 Task: Add Triangle Background to Video "Movie C.mp4" and Play
Action: Mouse moved to (447, 131)
Screenshot: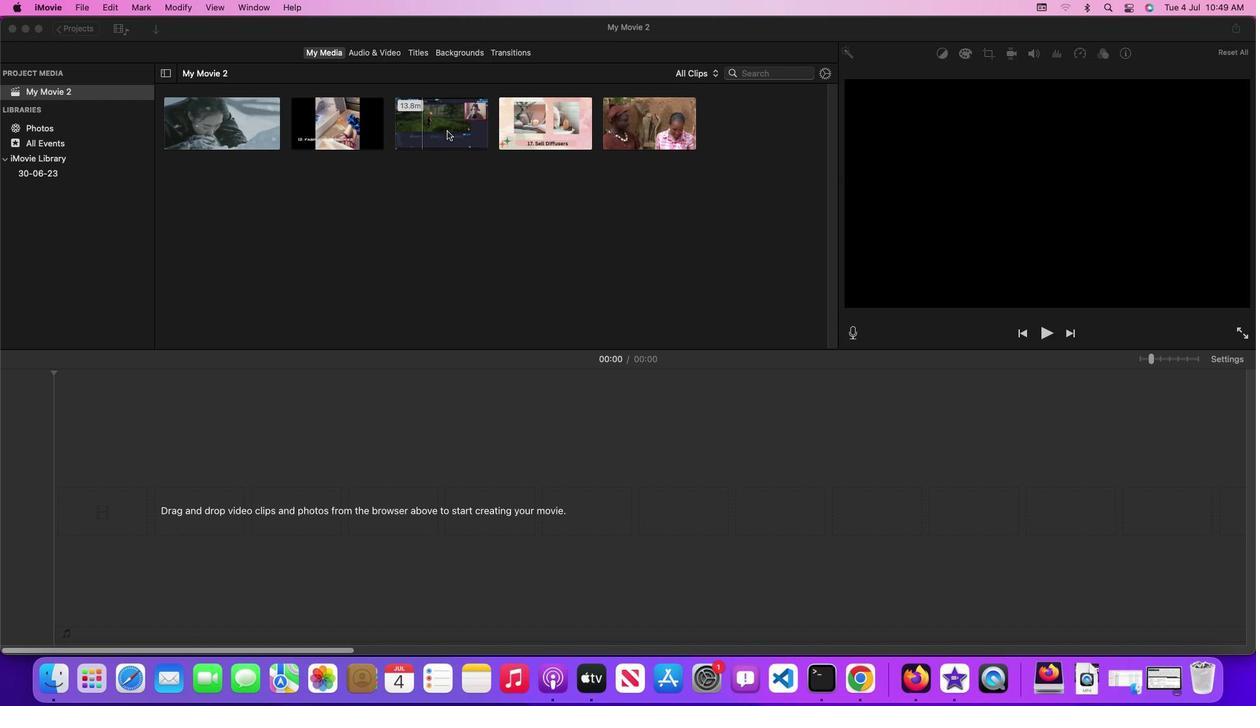 
Action: Mouse pressed left at (447, 131)
Screenshot: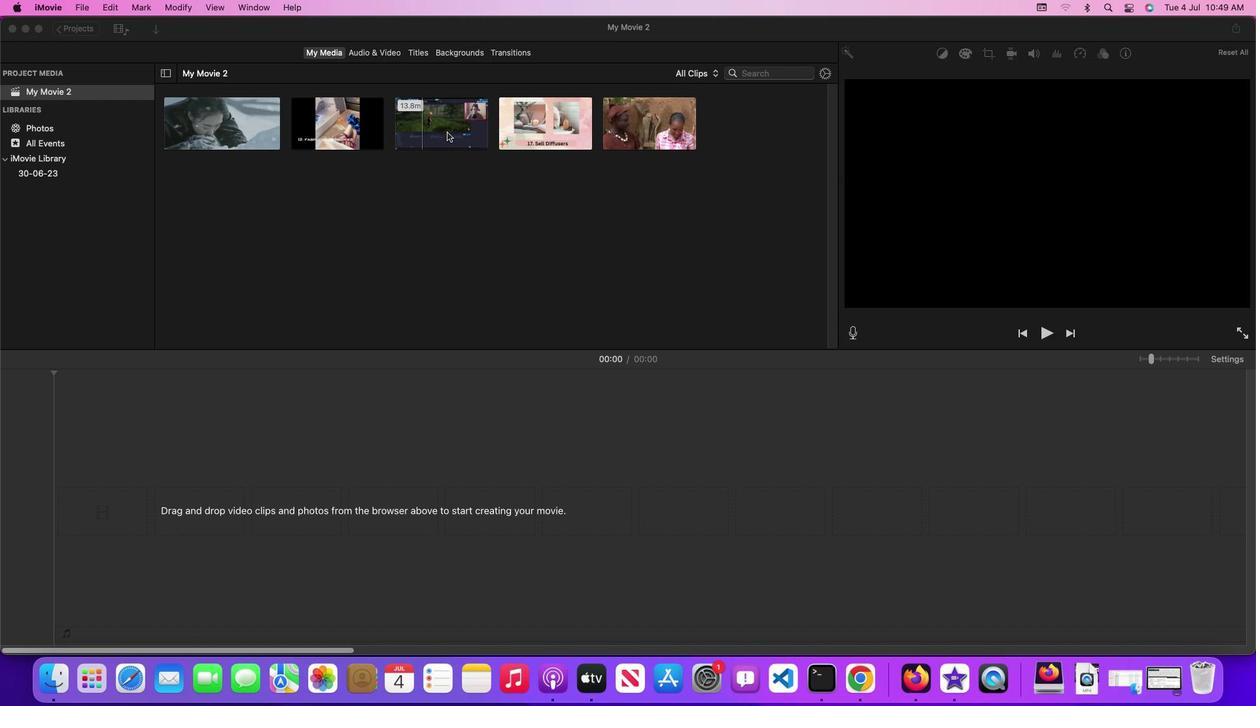 
Action: Mouse moved to (463, 54)
Screenshot: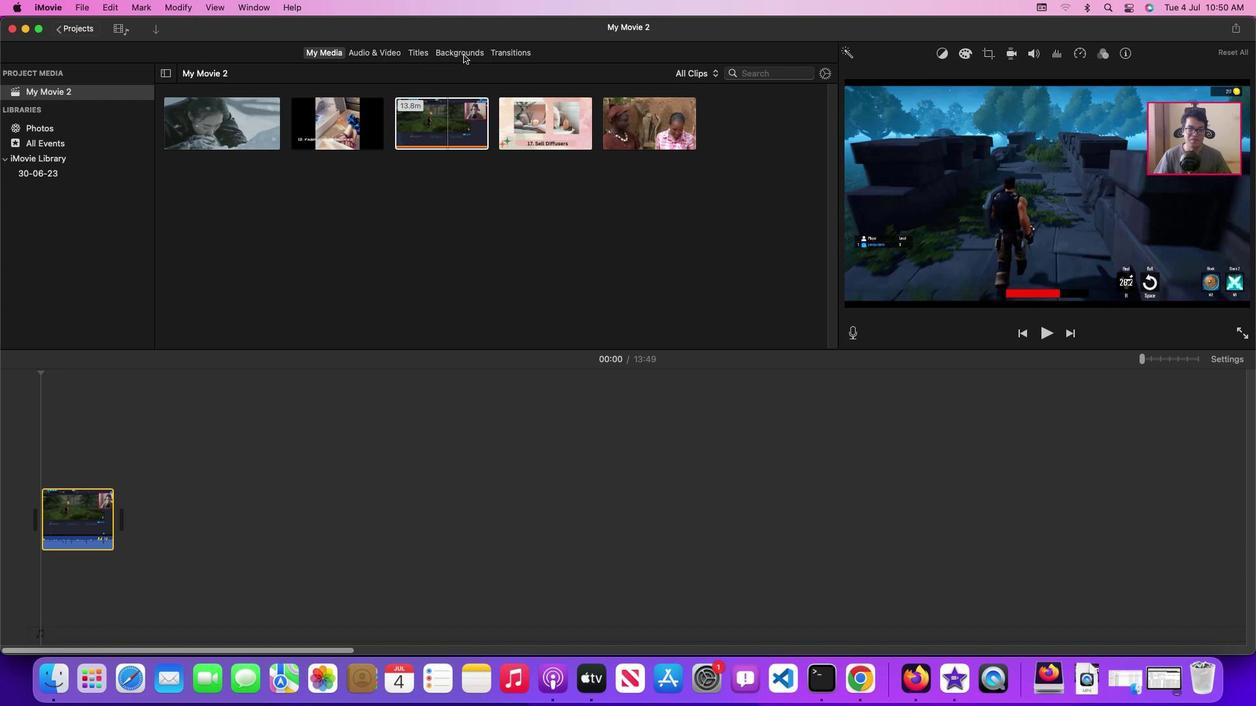 
Action: Mouse pressed left at (463, 54)
Screenshot: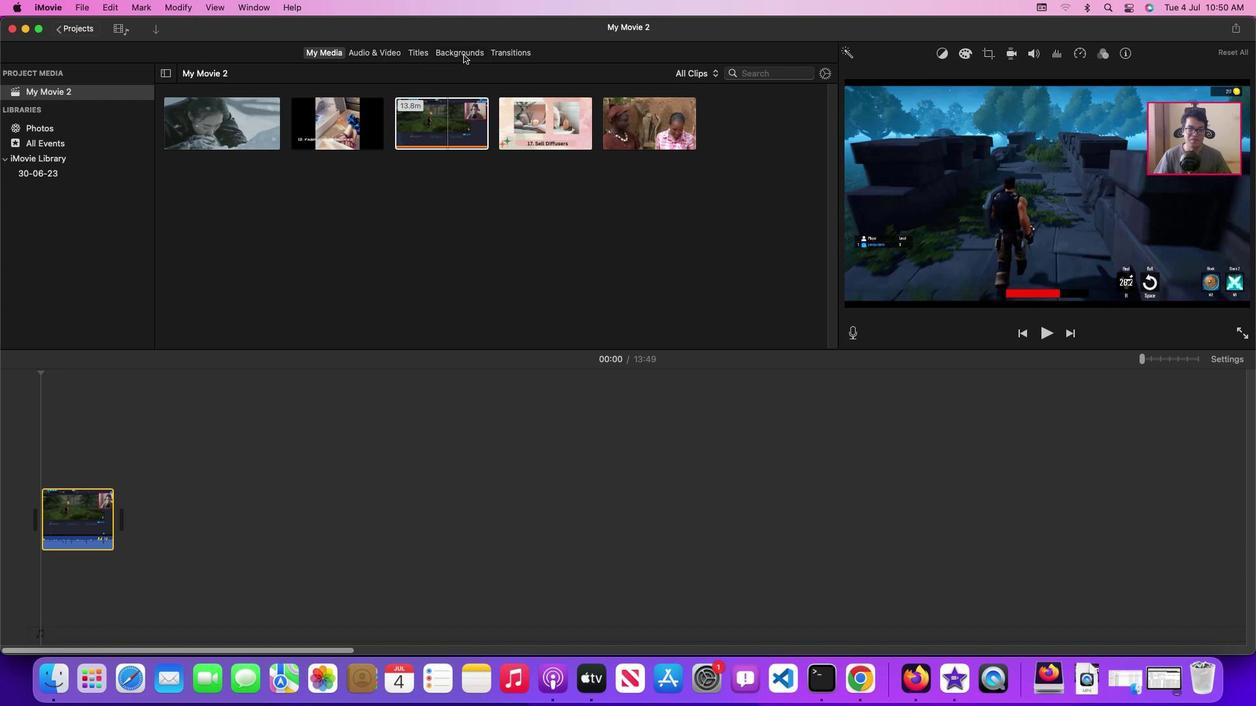 
Action: Mouse moved to (630, 174)
Screenshot: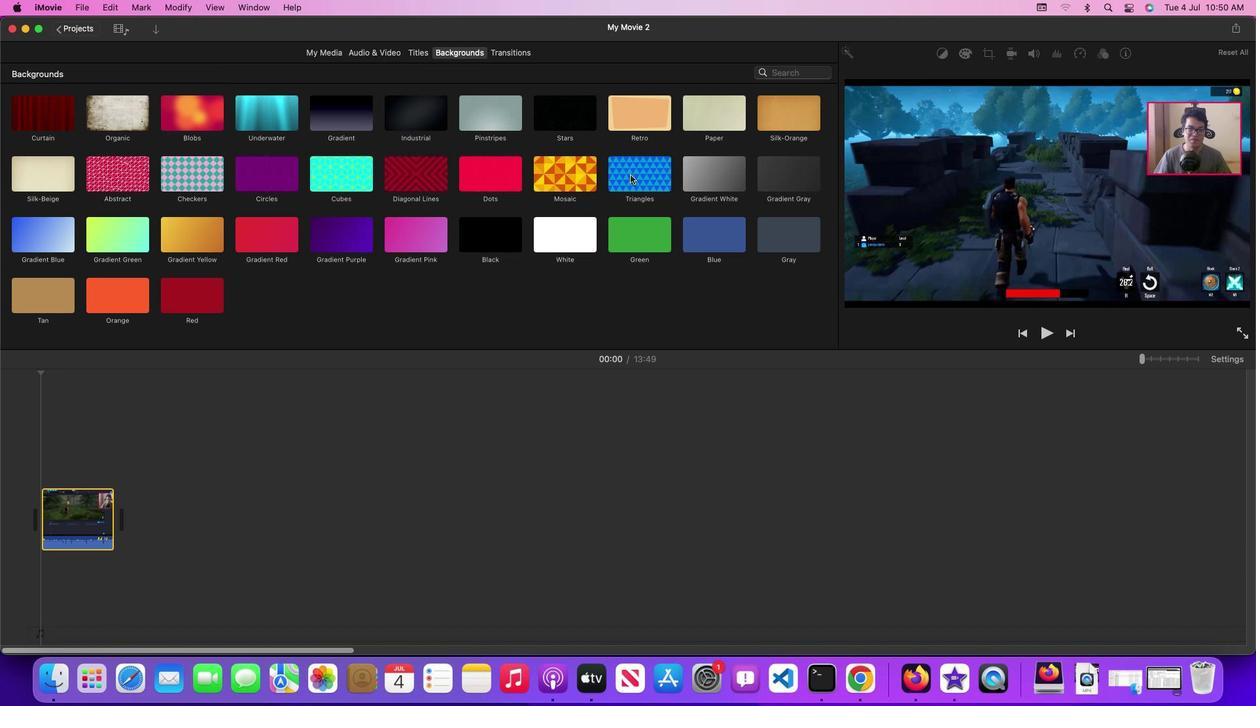 
Action: Mouse pressed left at (630, 174)
Screenshot: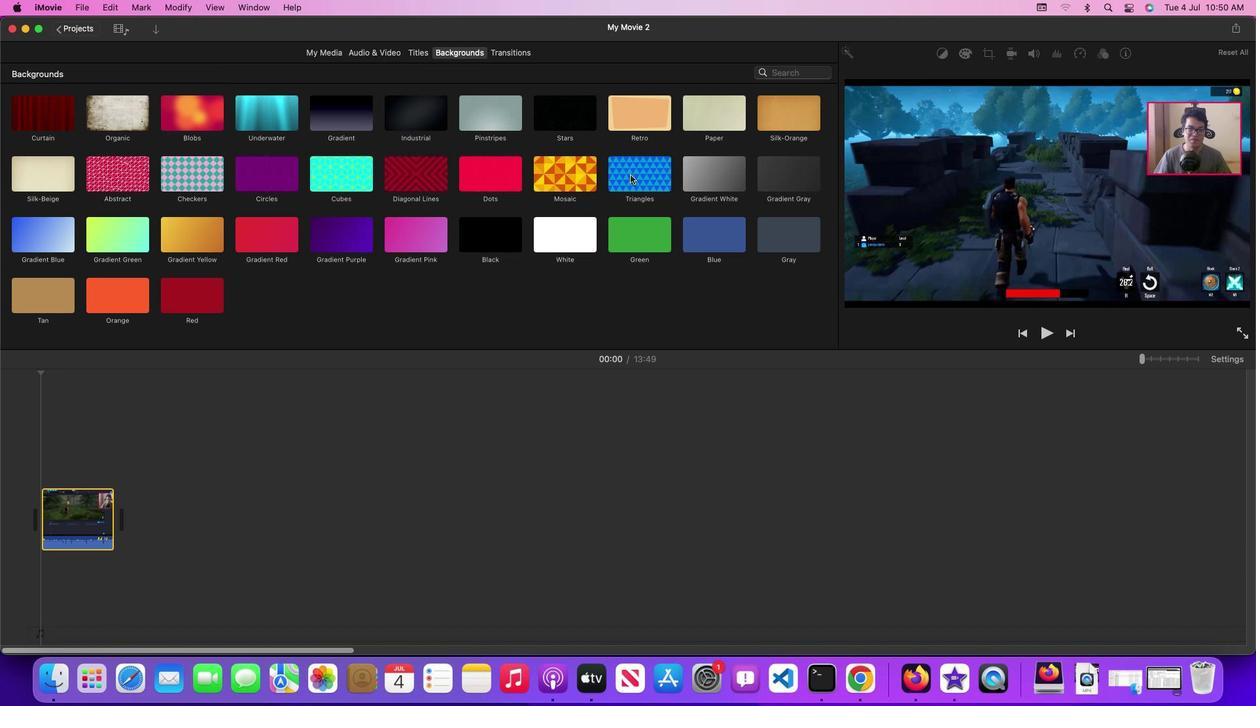 
Action: Mouse moved to (171, 521)
Screenshot: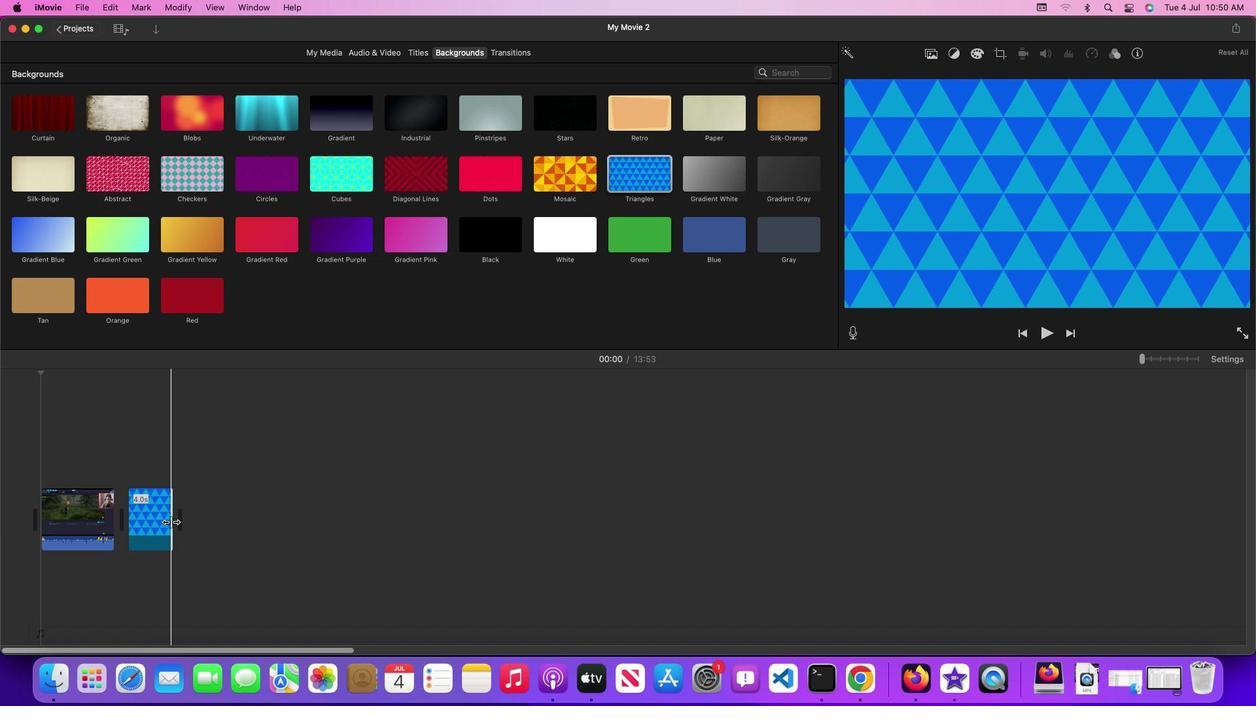 
Action: Mouse pressed left at (171, 521)
Screenshot: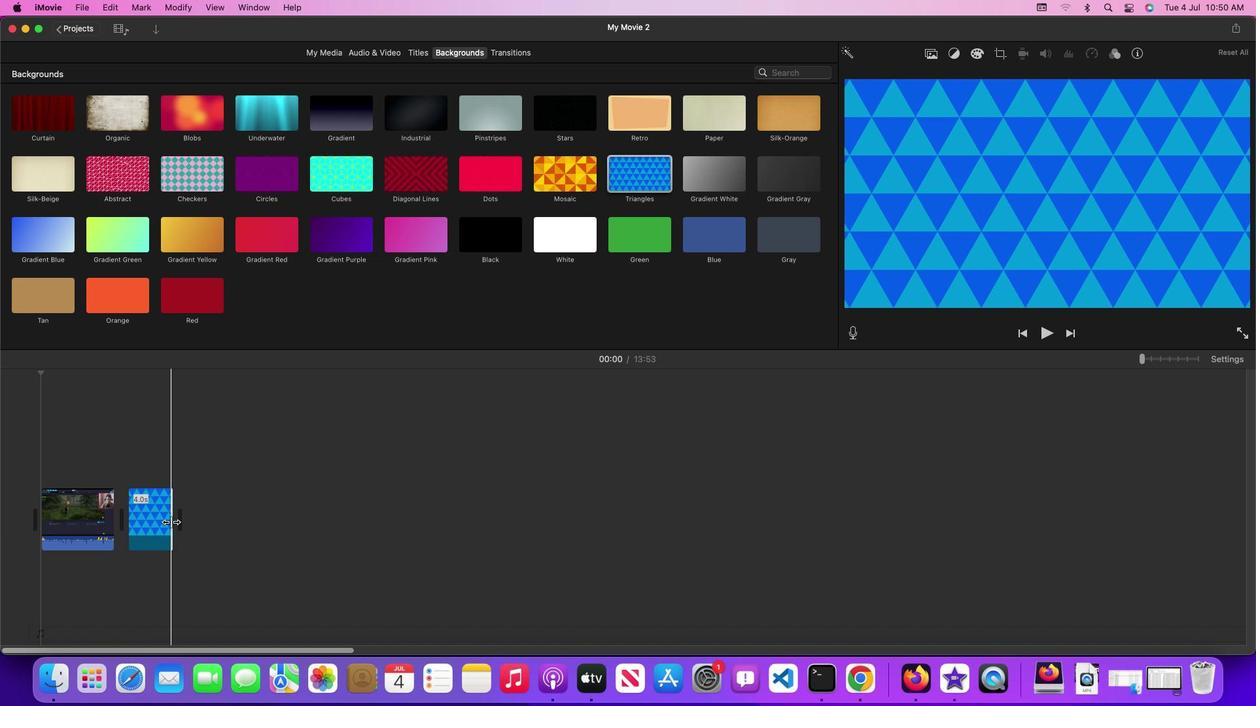 
Action: Mouse moved to (198, 519)
Screenshot: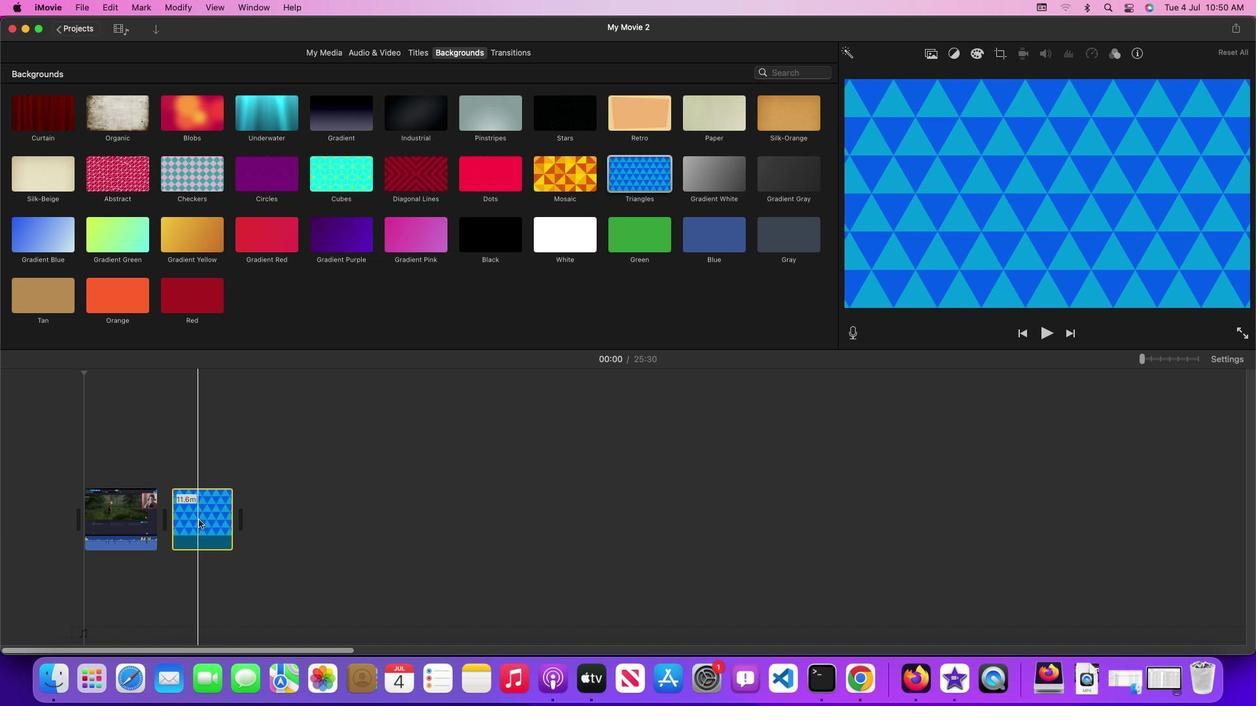 
Action: Mouse pressed left at (198, 519)
Screenshot: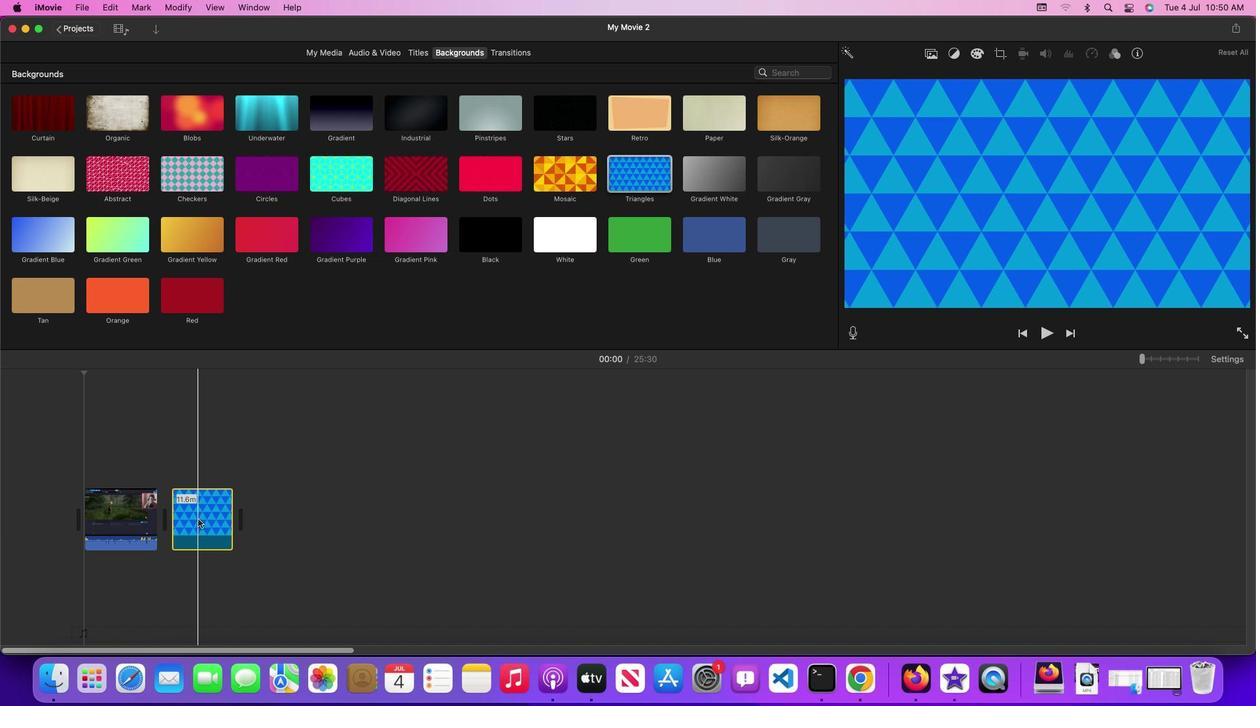 
Action: Mouse moved to (119, 500)
Screenshot: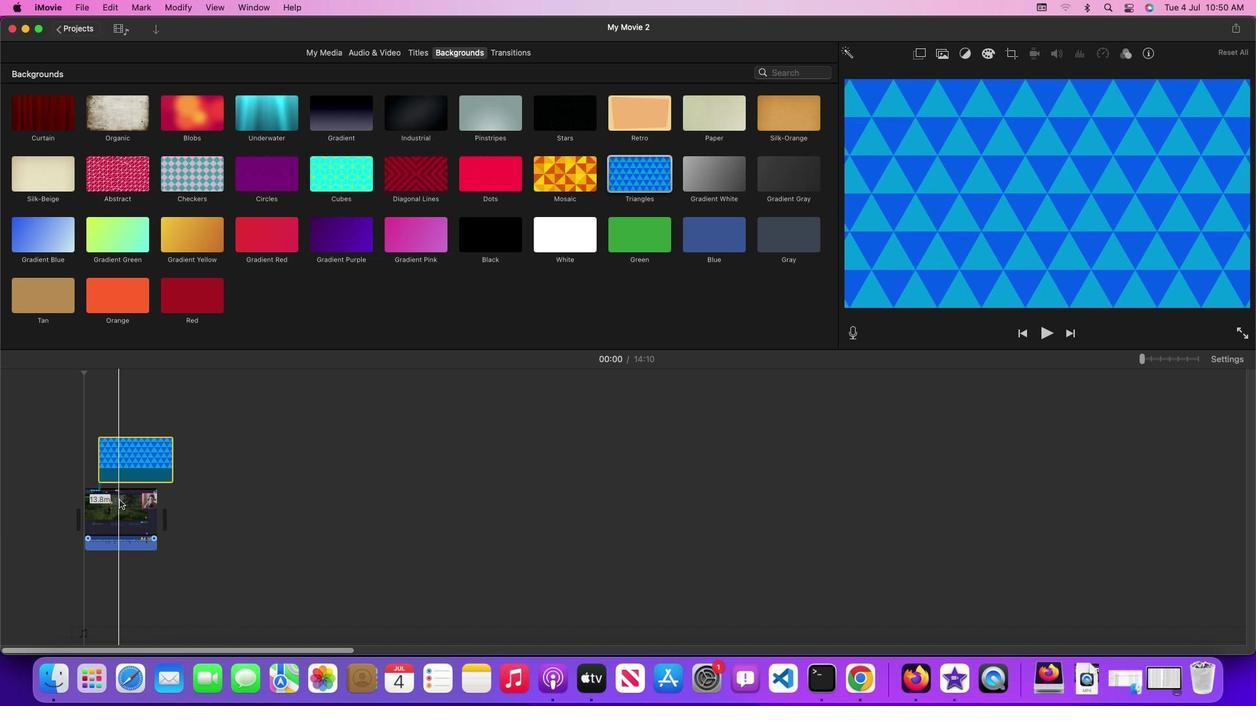 
Action: Mouse pressed left at (119, 500)
Screenshot: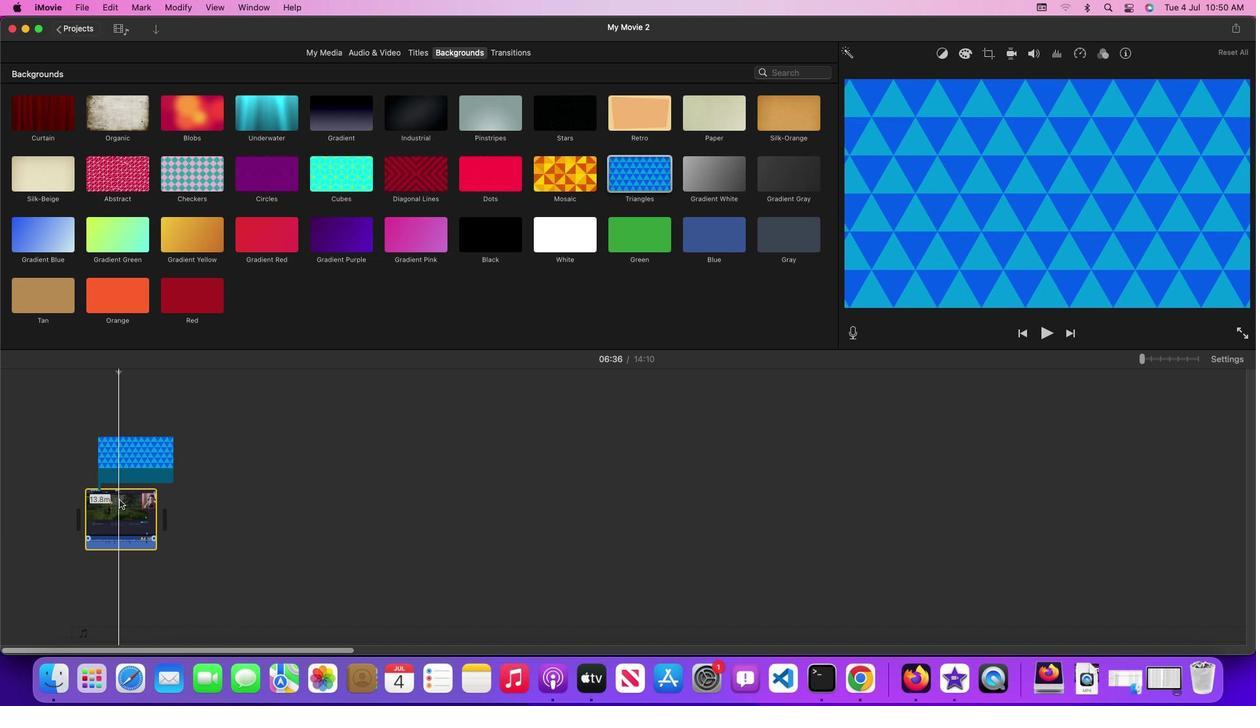 
Action: Mouse moved to (140, 462)
Screenshot: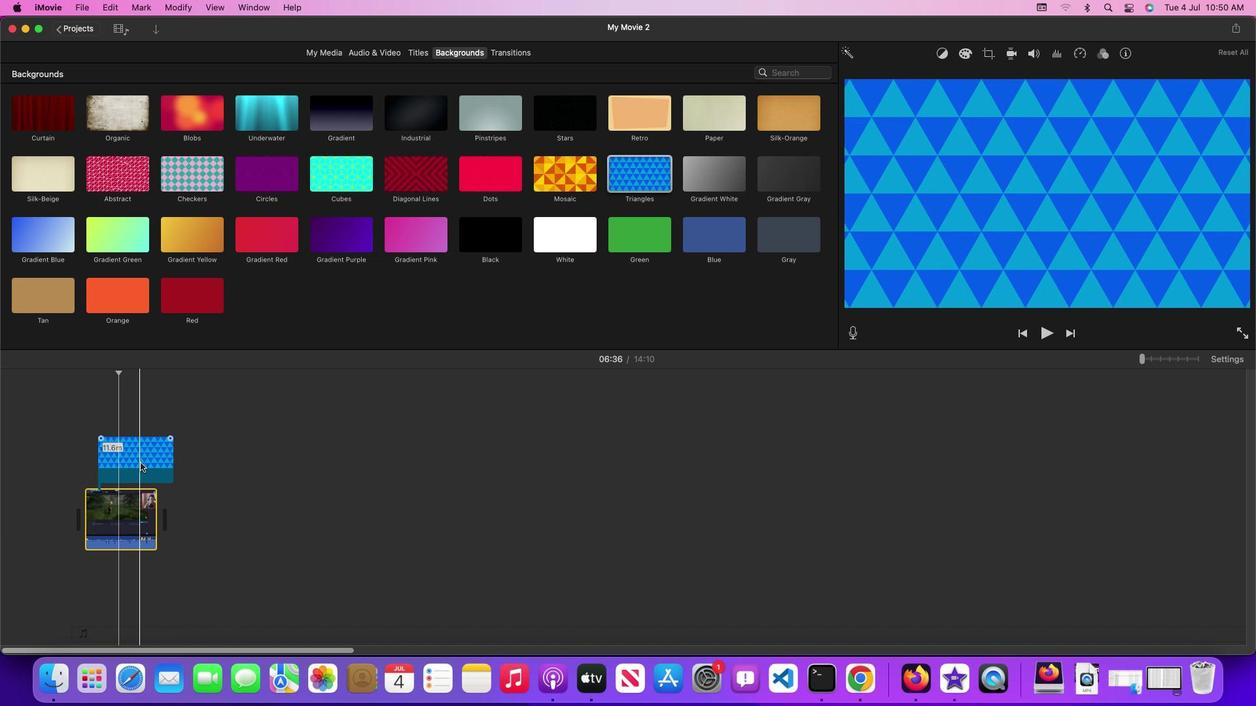 
Action: Mouse pressed left at (140, 462)
Screenshot: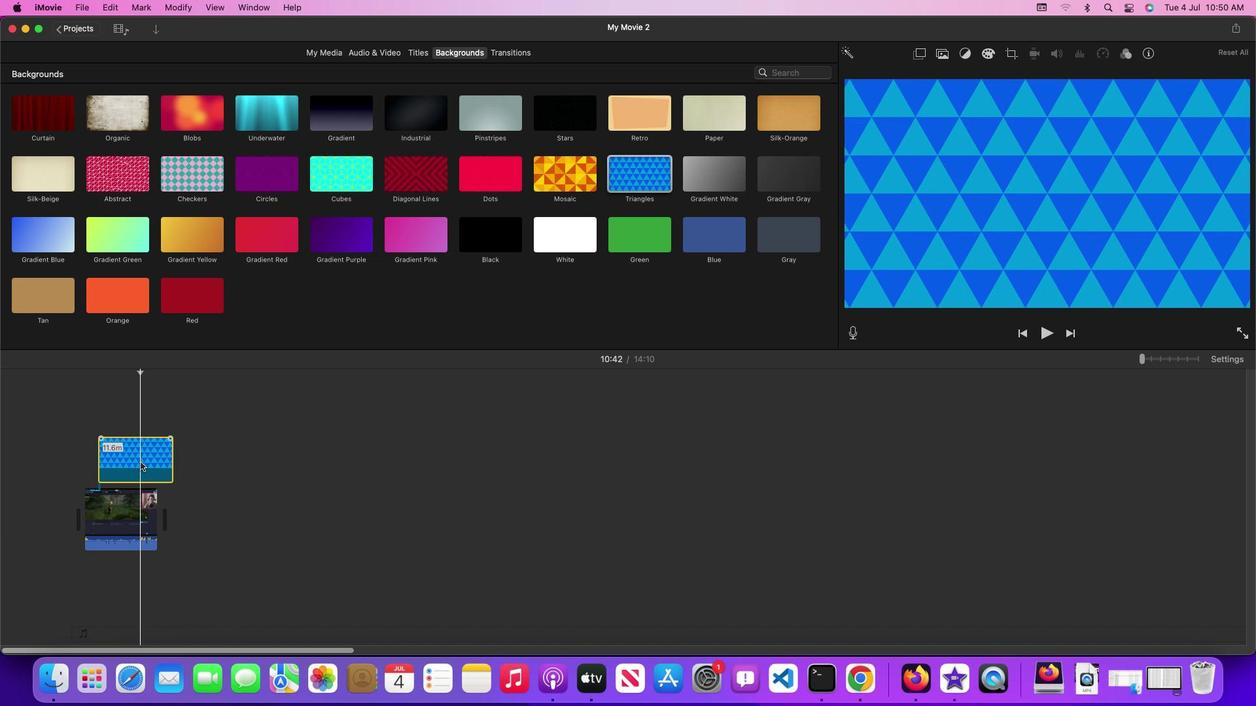 
Action: Mouse moved to (924, 54)
Screenshot: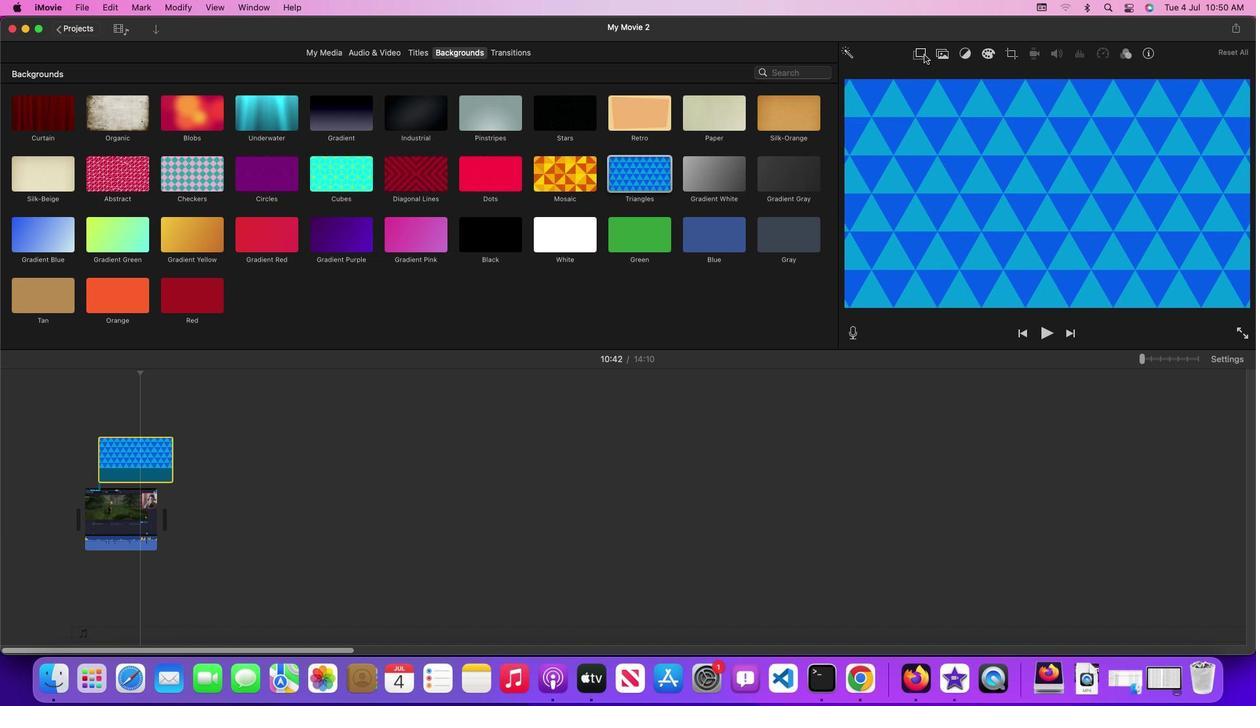 
Action: Mouse pressed left at (924, 54)
Screenshot: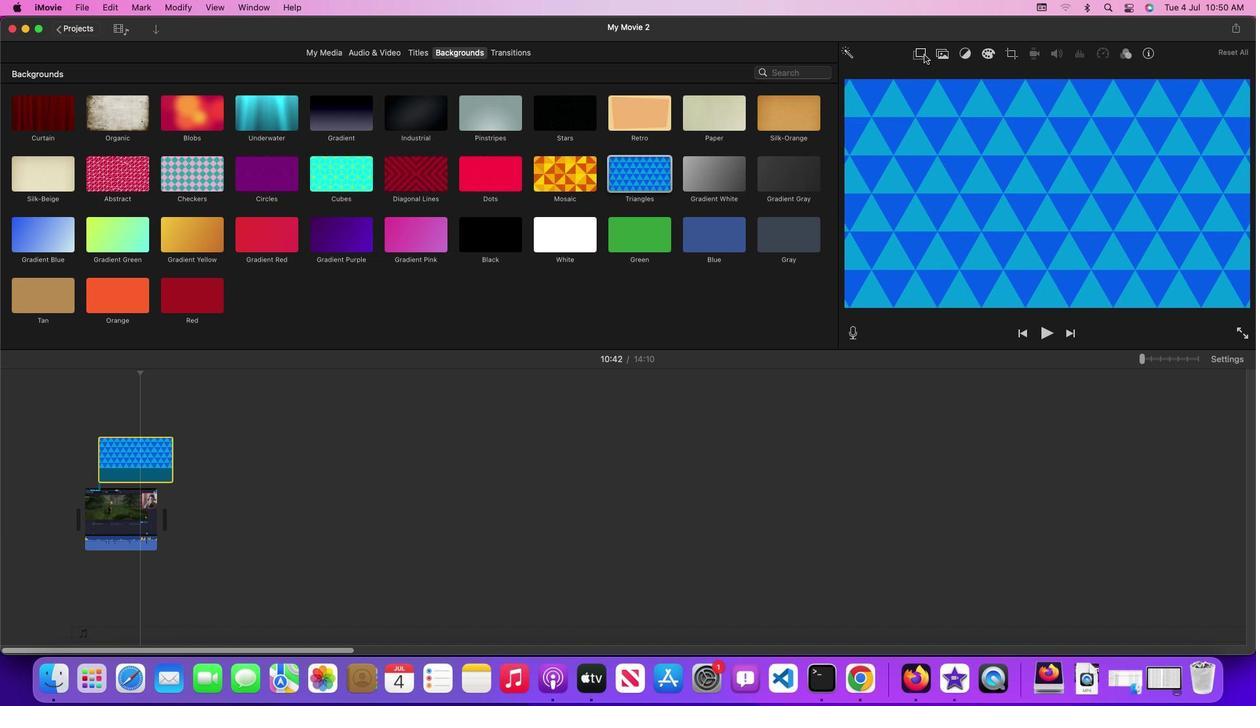 
Action: Mouse moved to (887, 75)
Screenshot: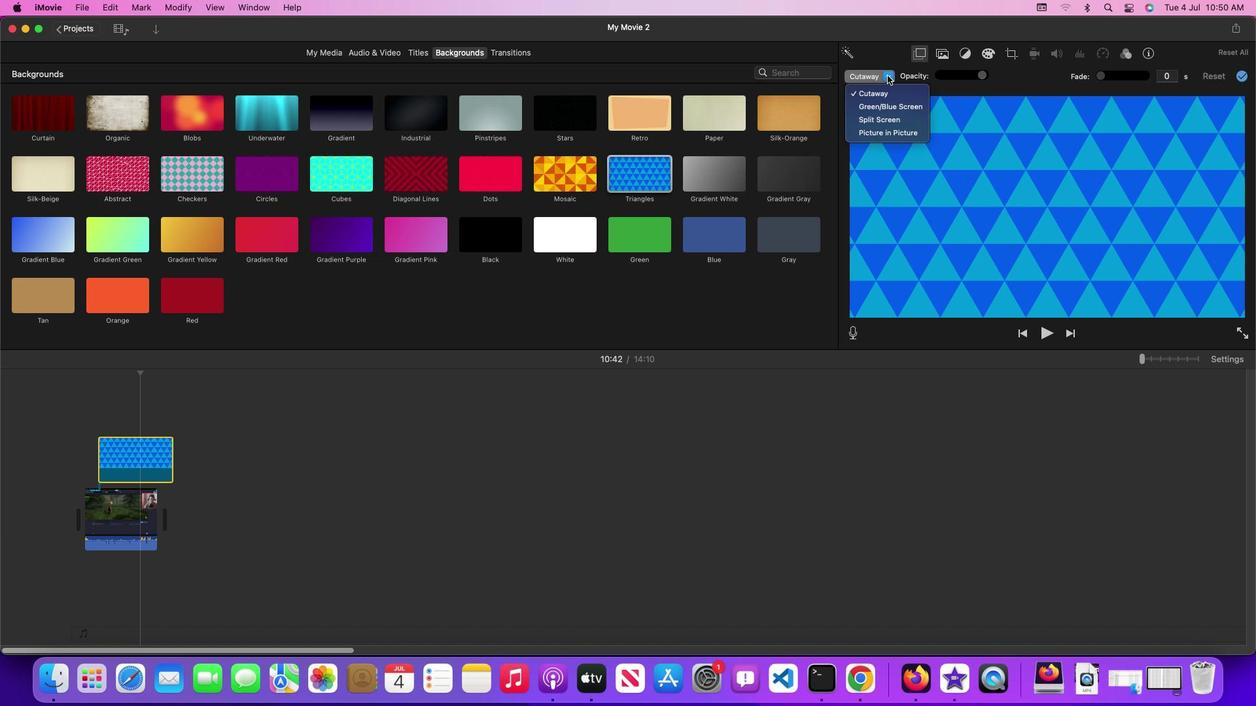 
Action: Mouse pressed left at (887, 75)
Screenshot: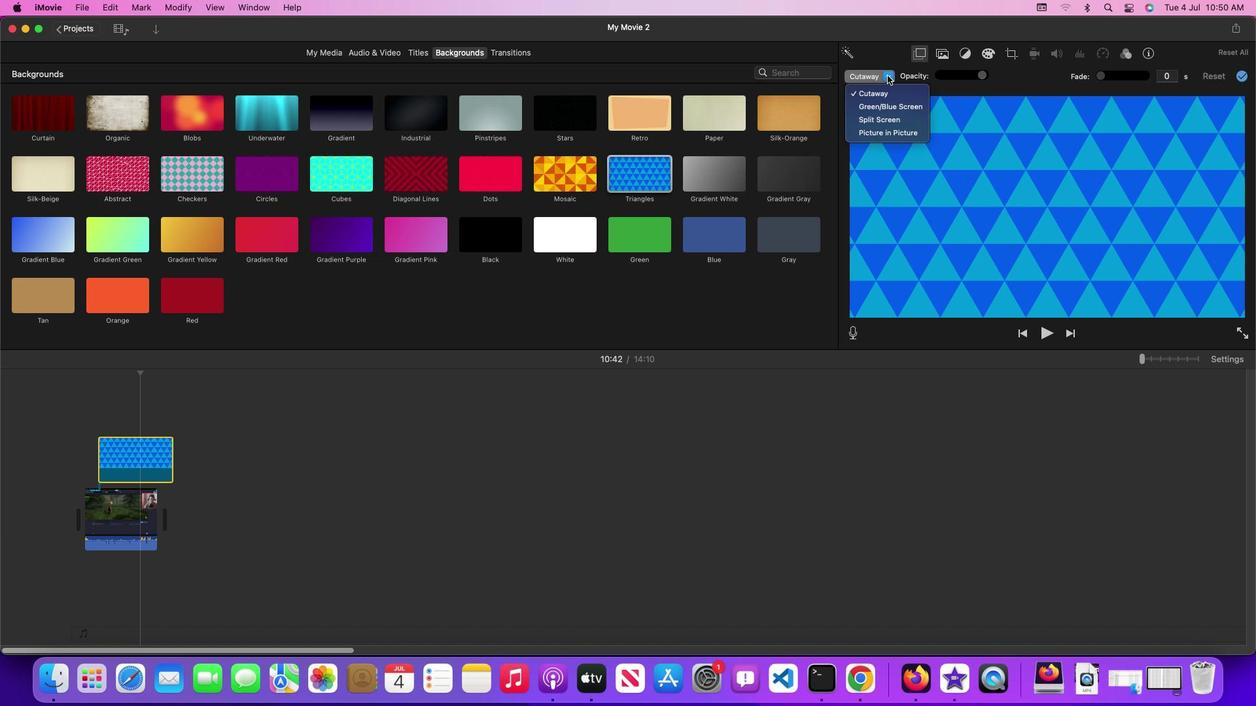 
Action: Mouse moved to (893, 127)
Screenshot: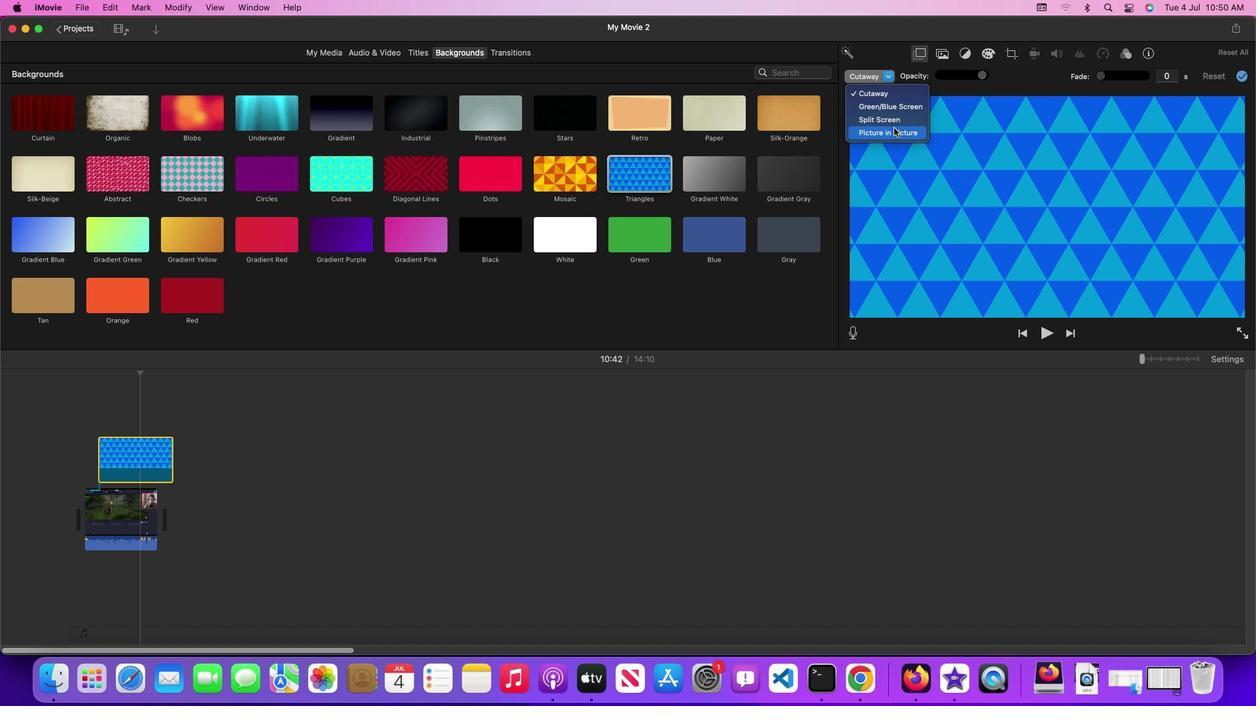 
Action: Mouse pressed left at (893, 127)
Screenshot: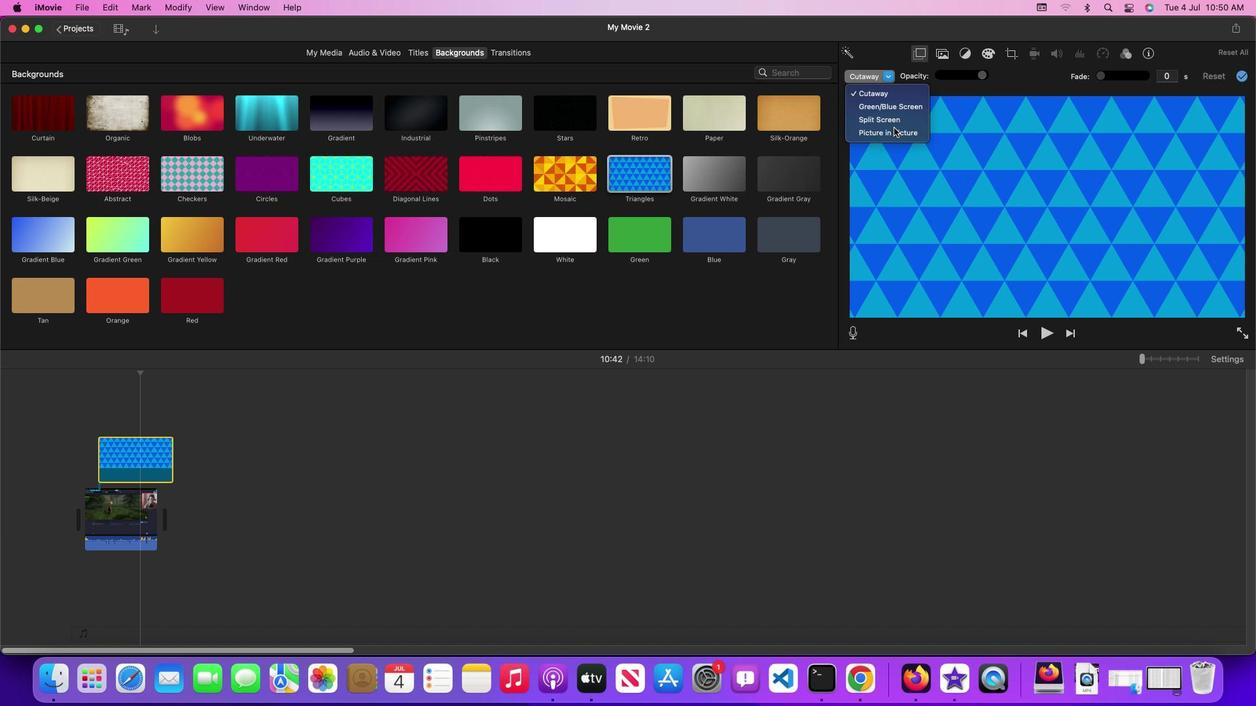 
Action: Mouse moved to (1132, 157)
Screenshot: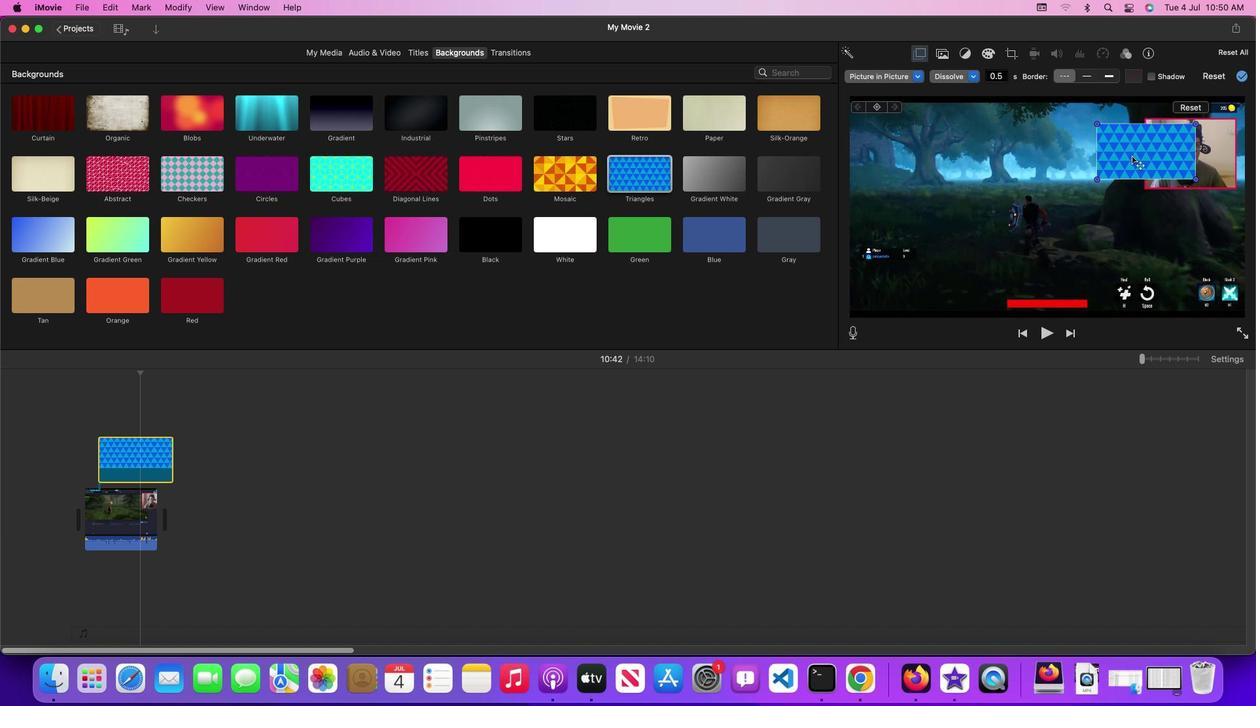 
Action: Mouse pressed left at (1132, 157)
Screenshot: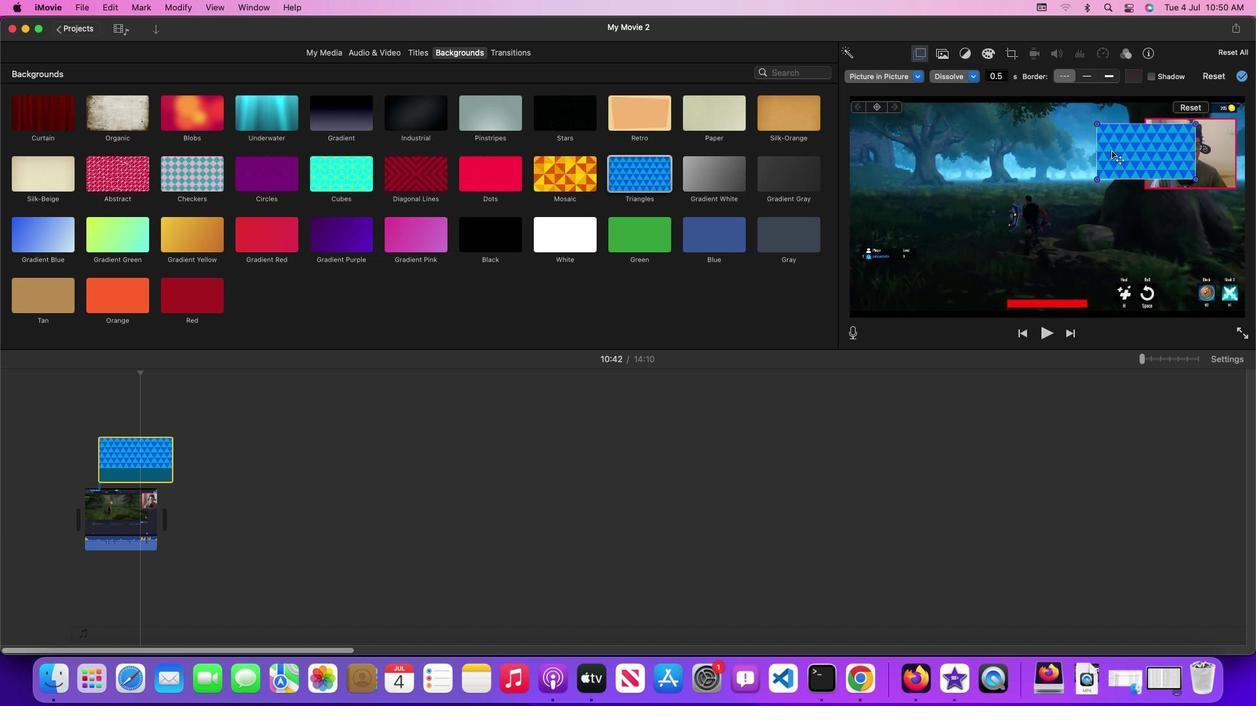 
Action: Mouse moved to (950, 150)
Screenshot: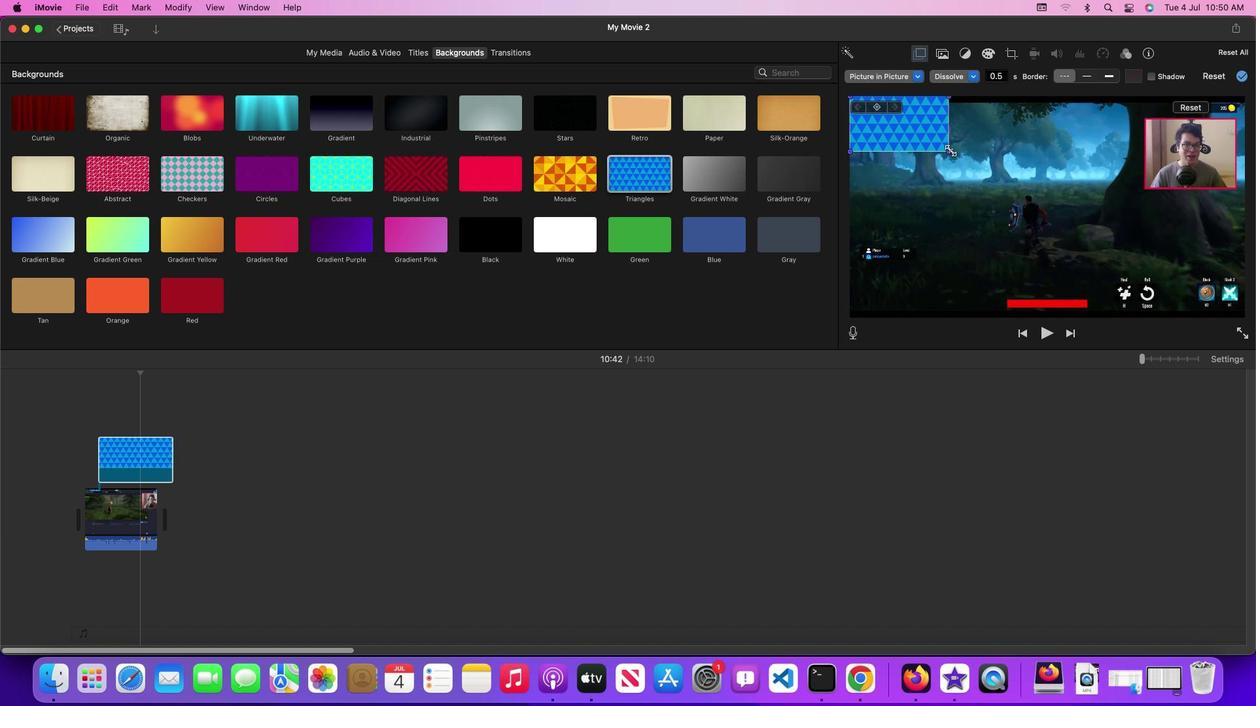 
Action: Mouse pressed left at (950, 150)
Screenshot: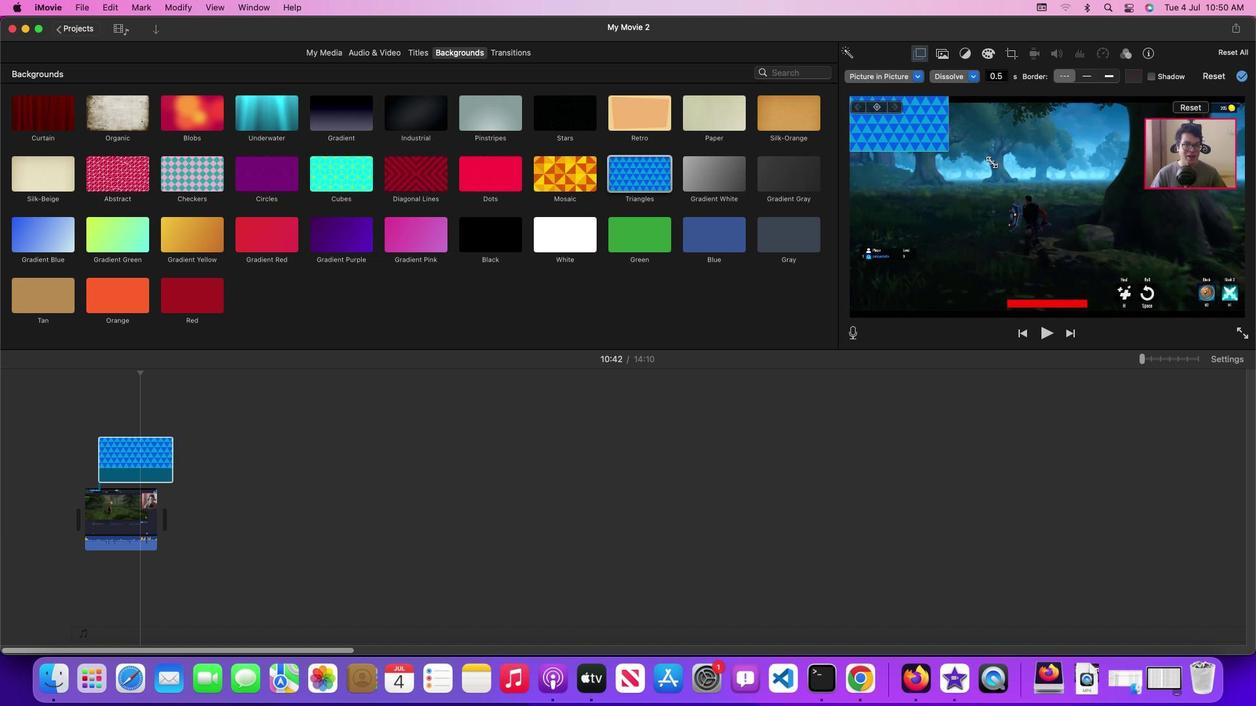 
Action: Mouse moved to (919, 75)
Screenshot: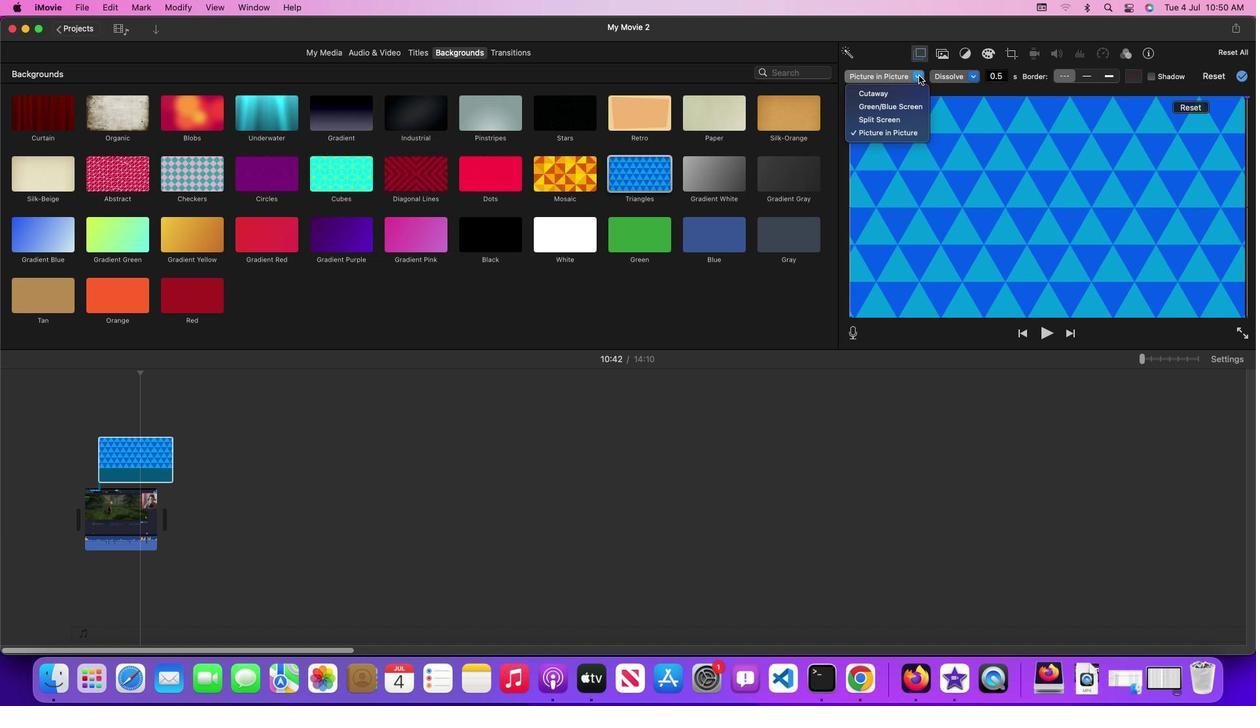 
Action: Mouse pressed left at (919, 75)
Screenshot: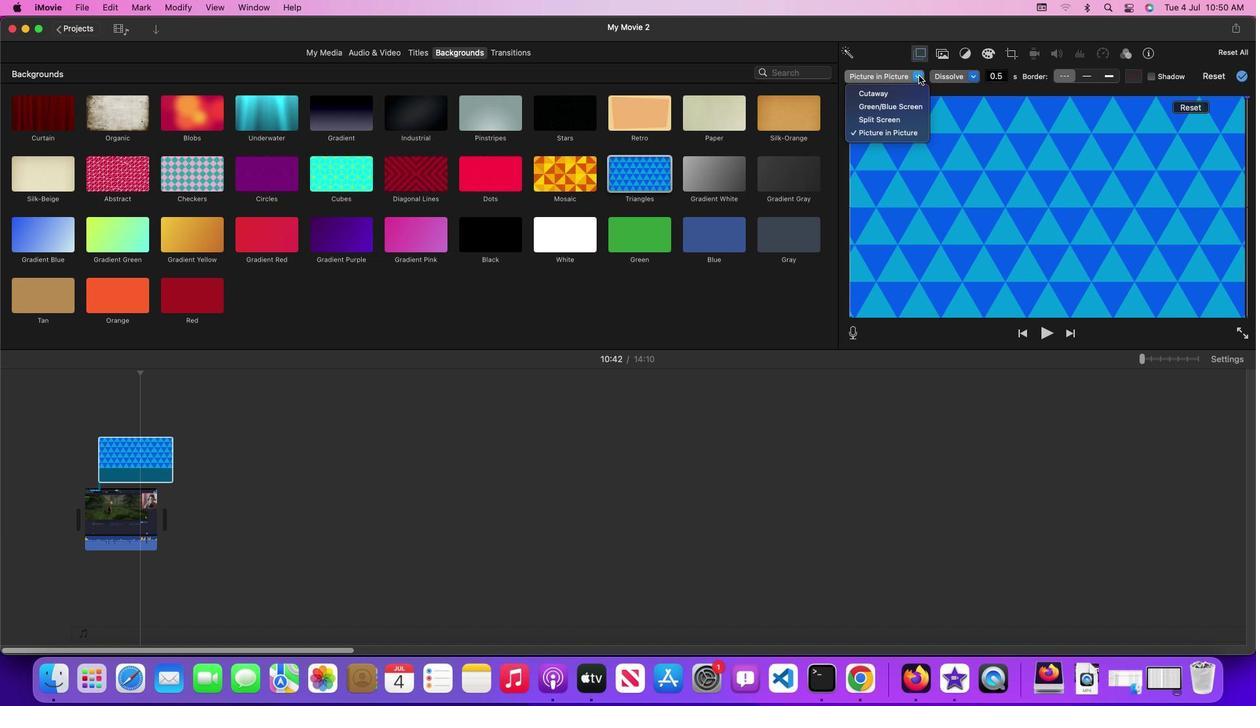 
Action: Mouse moved to (909, 90)
Screenshot: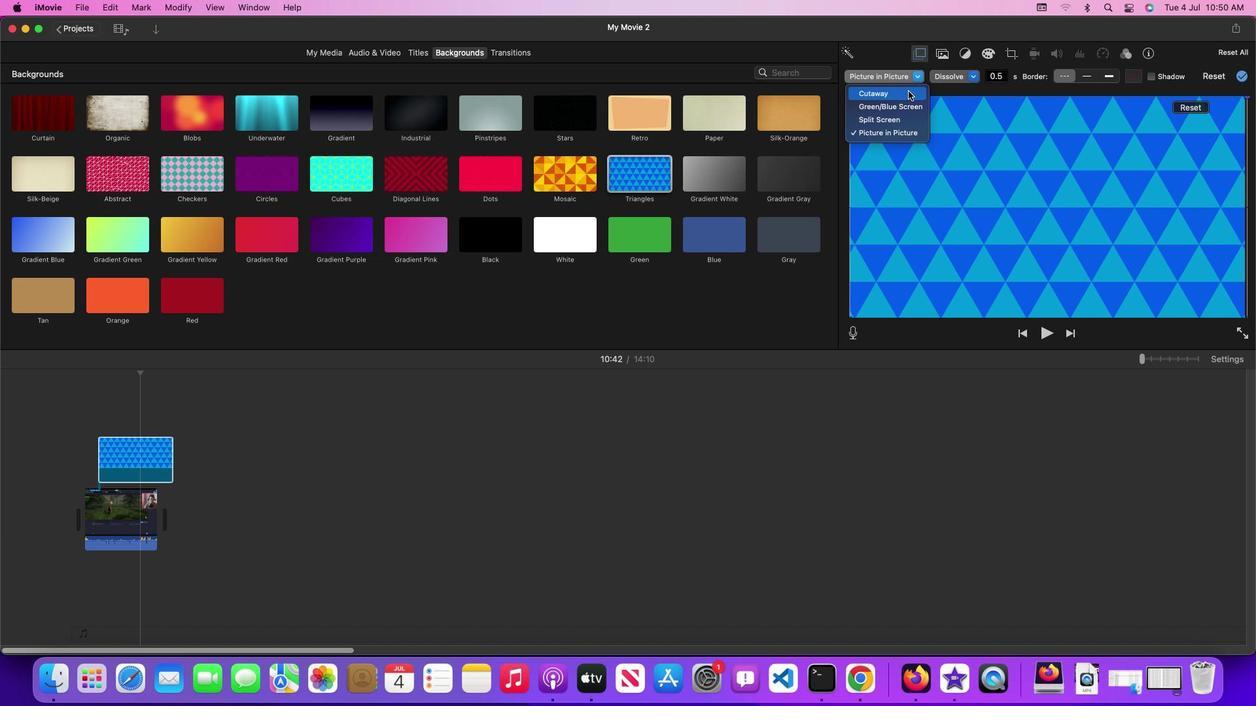 
Action: Mouse pressed left at (909, 90)
Screenshot: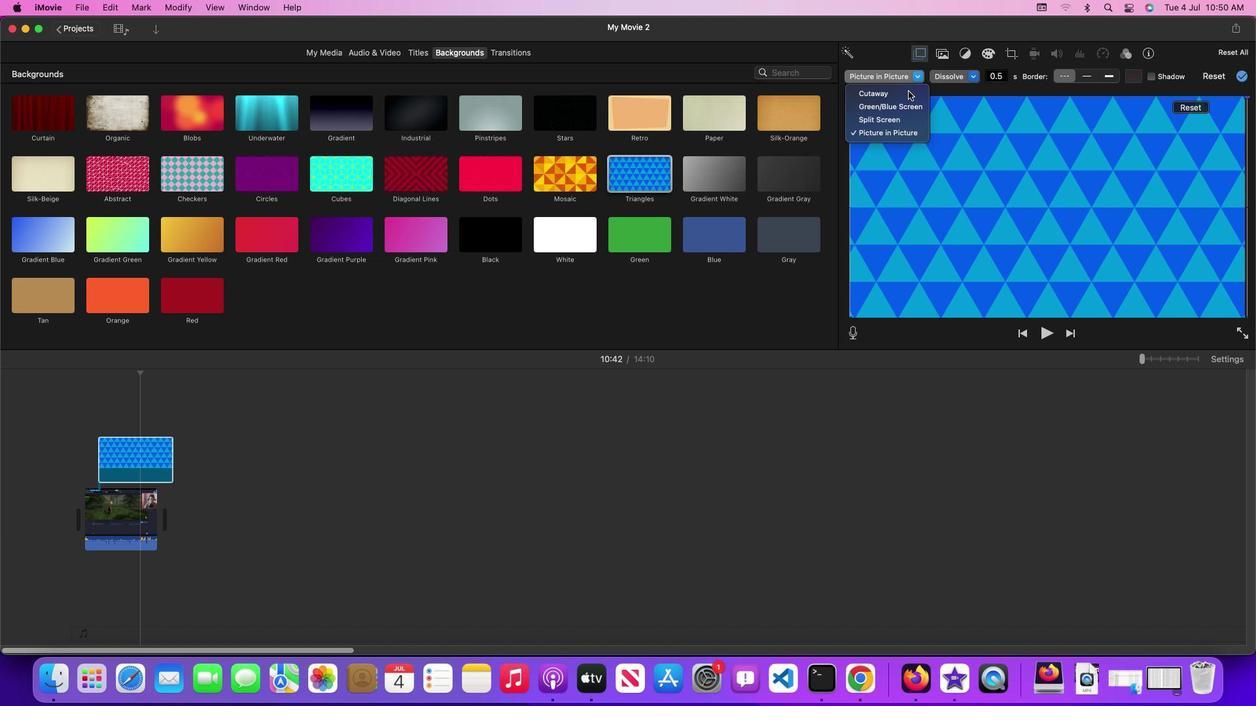 
Action: Mouse moved to (969, 76)
Screenshot: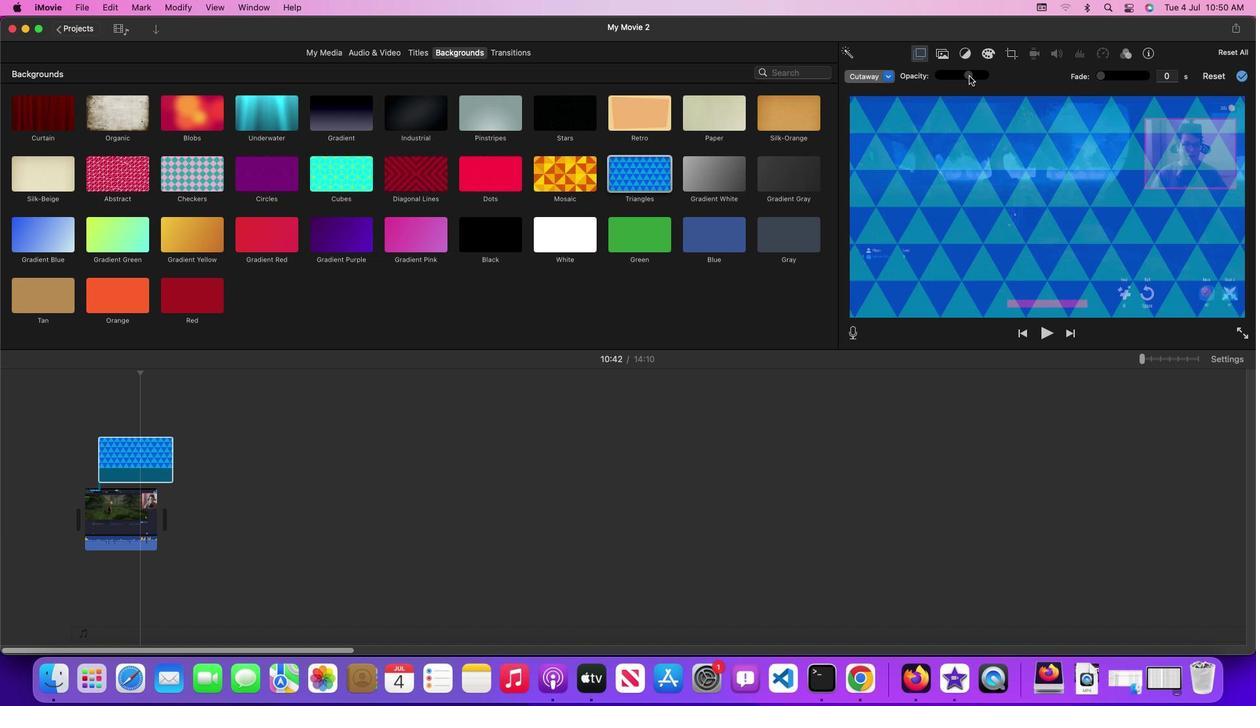
Action: Mouse pressed left at (969, 76)
Screenshot: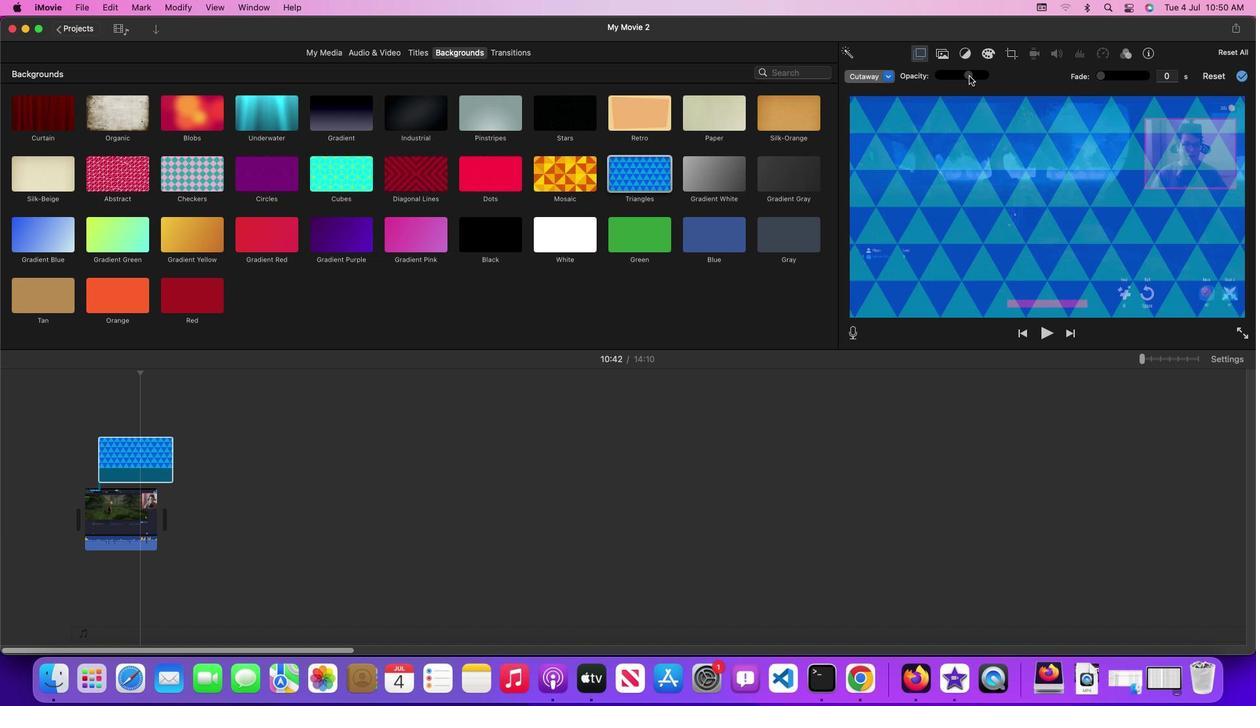 
Action: Mouse moved to (970, 75)
Screenshot: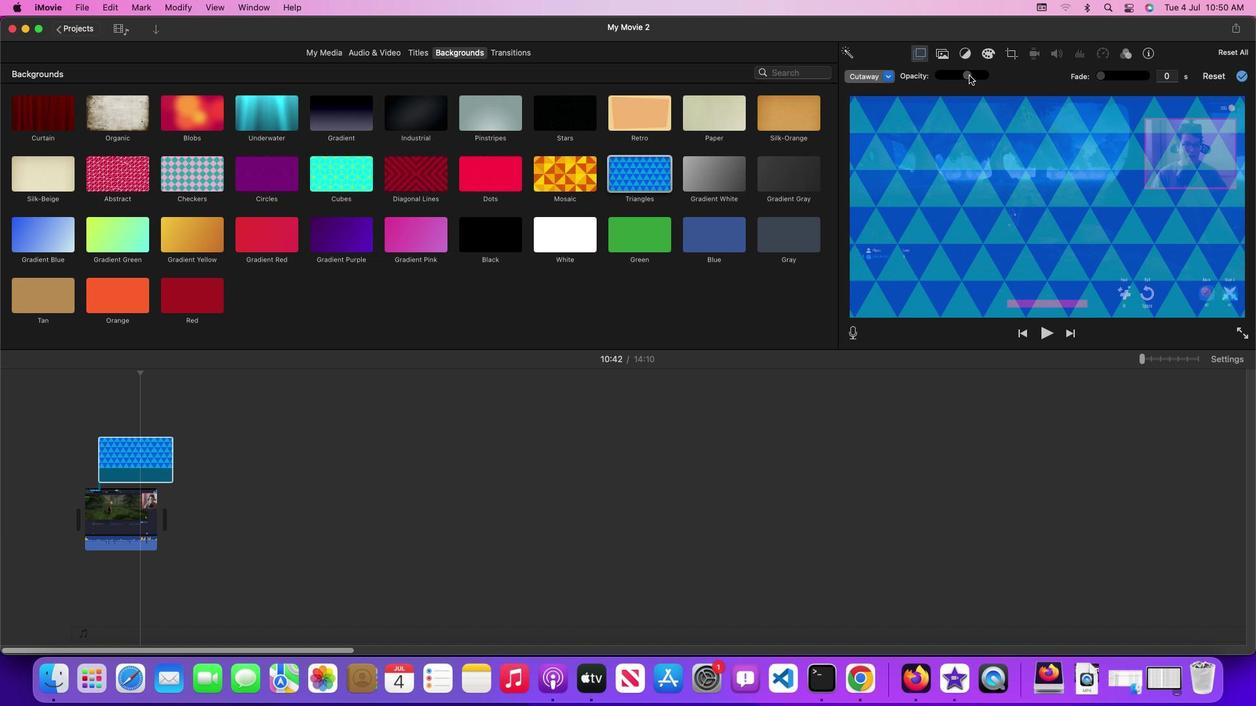 
Action: Mouse pressed left at (970, 75)
Screenshot: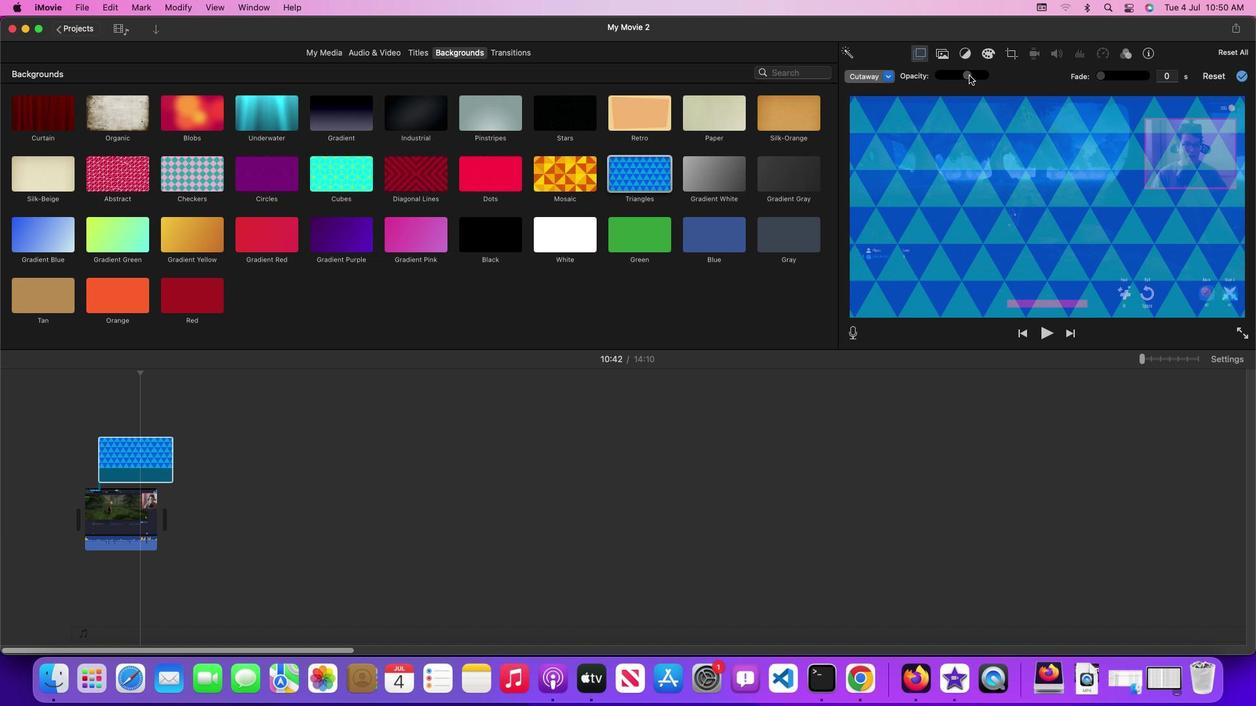 
Action: Mouse moved to (963, 108)
Screenshot: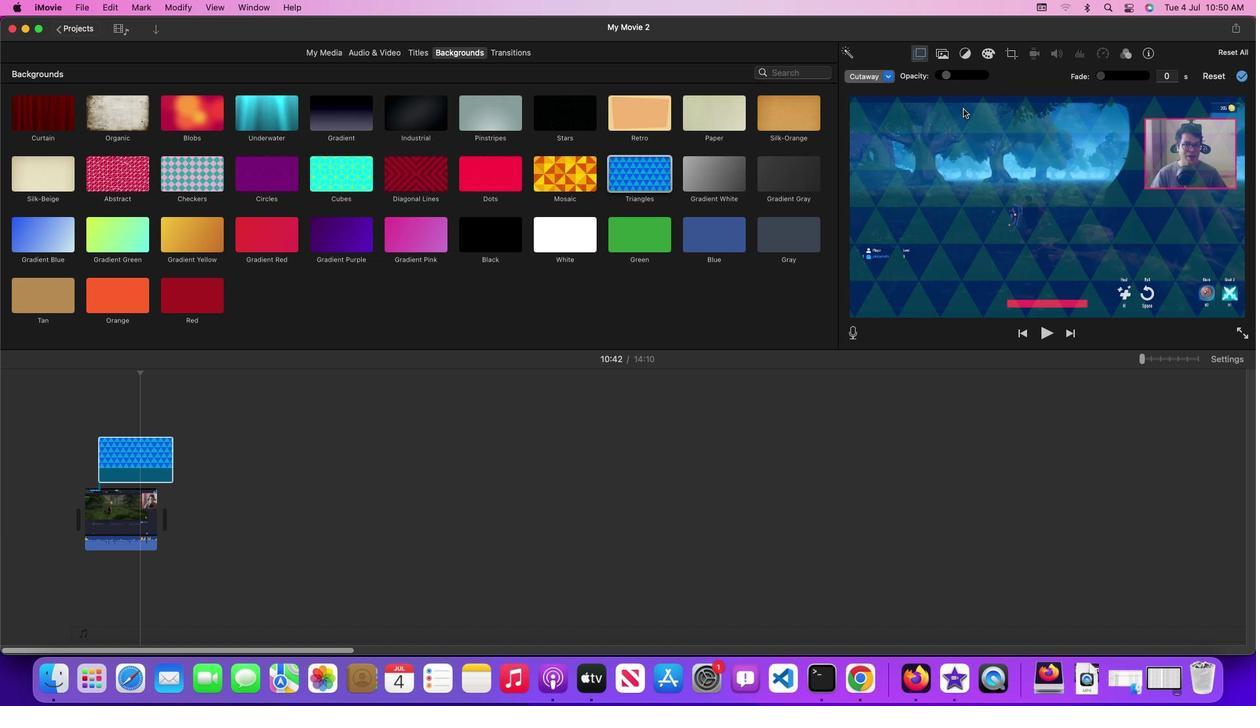 
Action: Key pressed Key.space
Screenshot: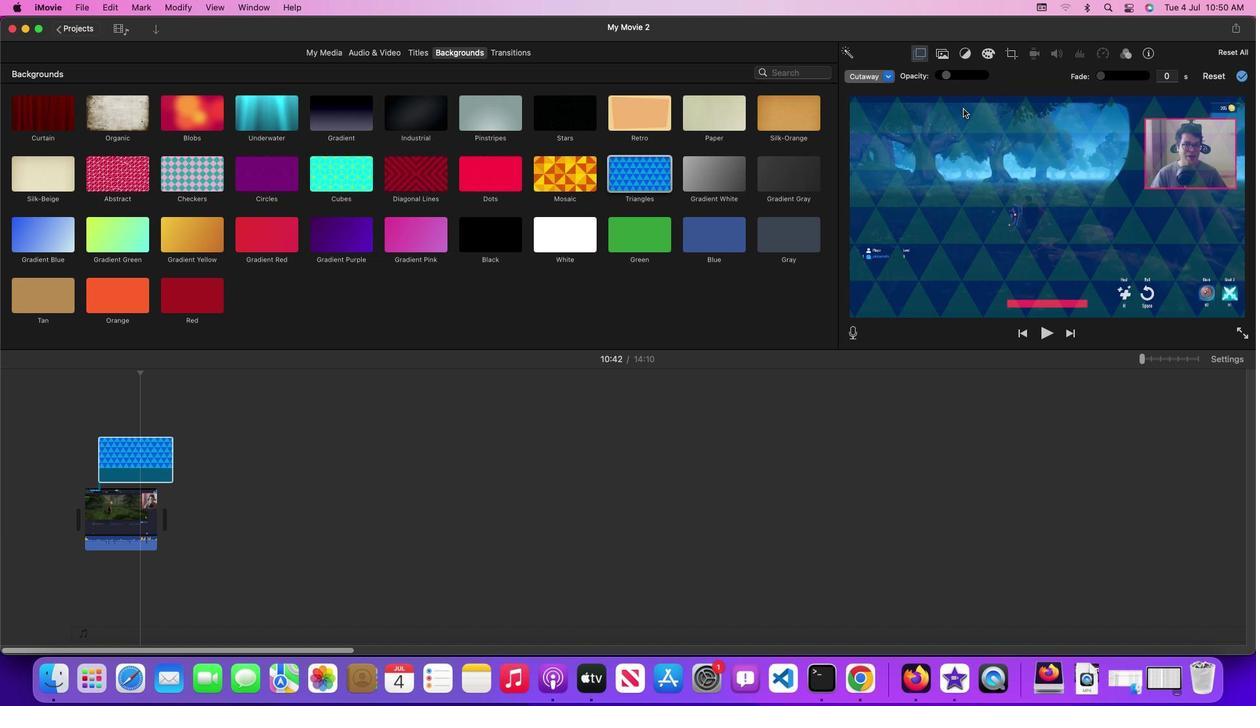 
Action: Mouse moved to (980, 153)
Screenshot: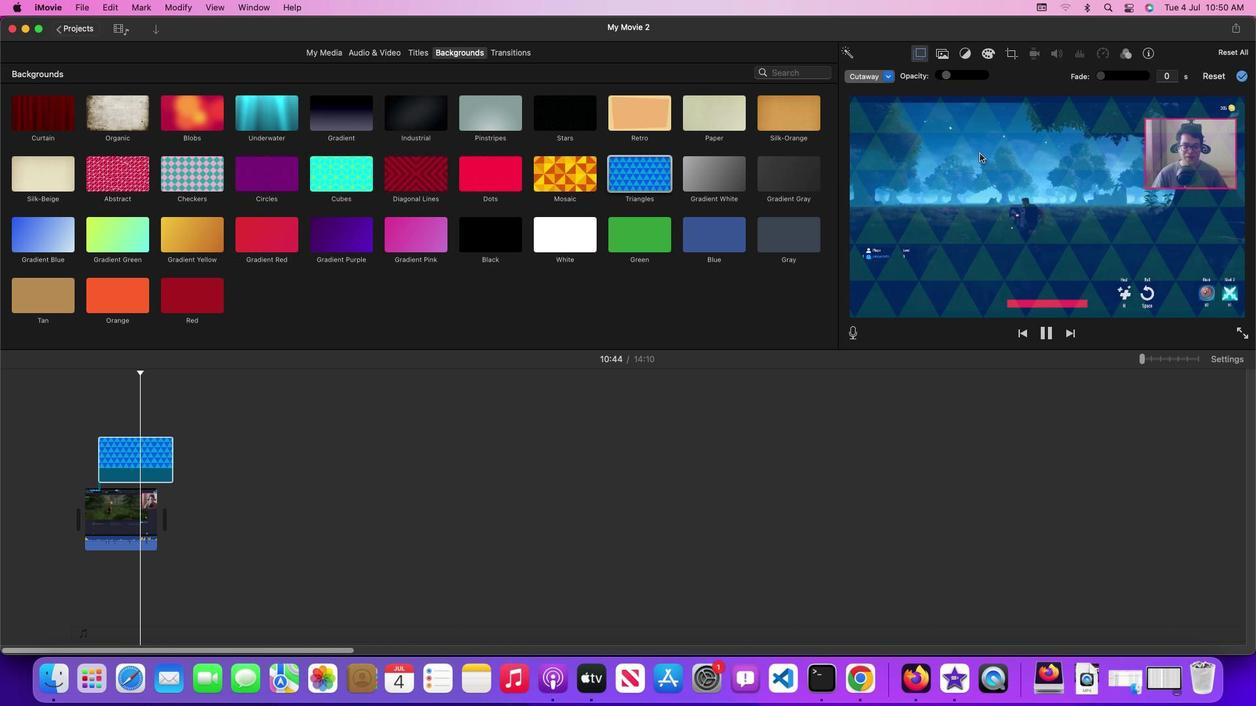 
